 Task: Add Celsius Sparkling Watermelon, Energy Drink to the cart.
Action: Mouse moved to (43, 274)
Screenshot: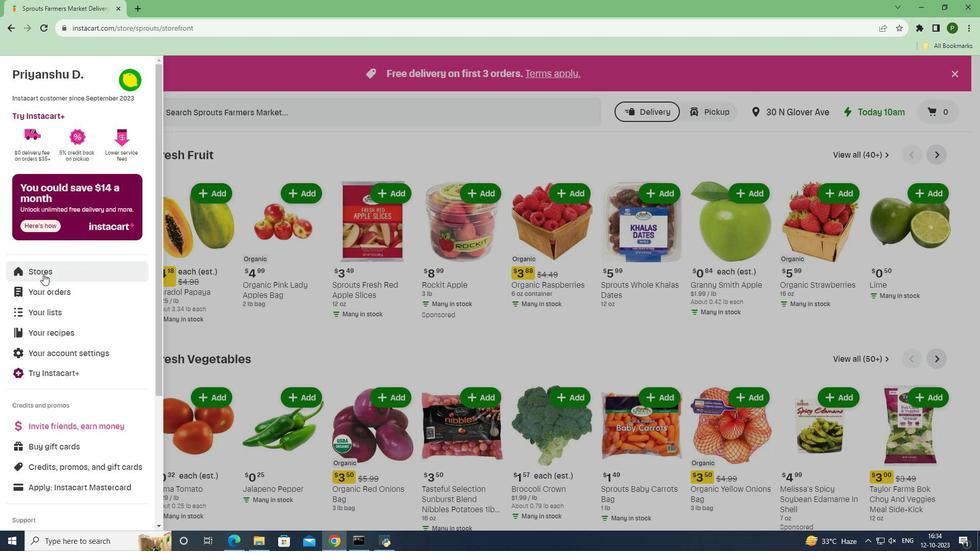 
Action: Mouse pressed left at (43, 274)
Screenshot: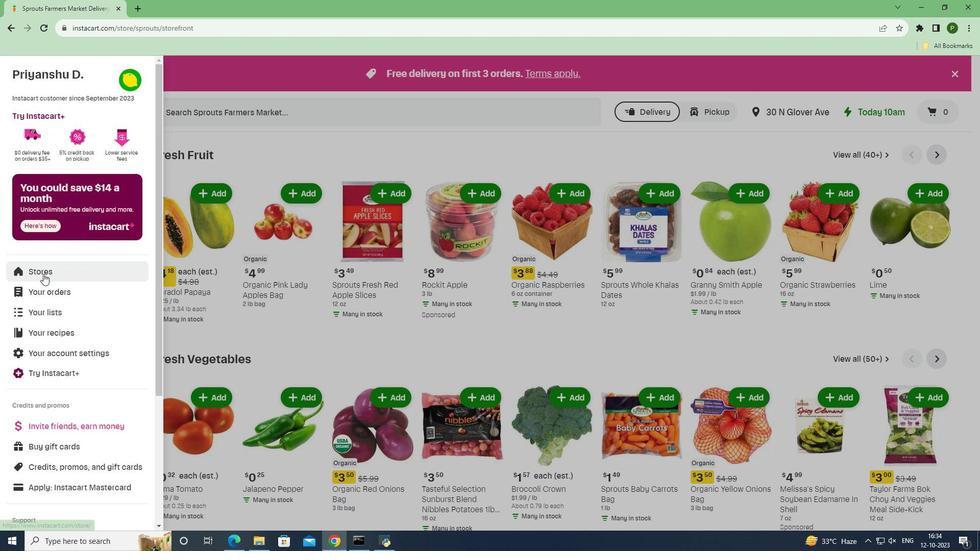 
Action: Mouse moved to (229, 116)
Screenshot: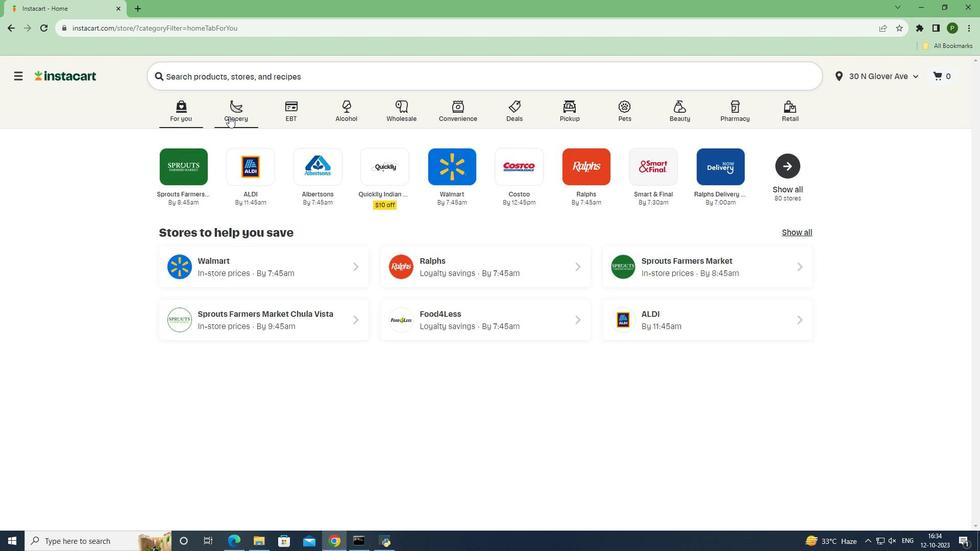 
Action: Mouse pressed left at (229, 116)
Screenshot: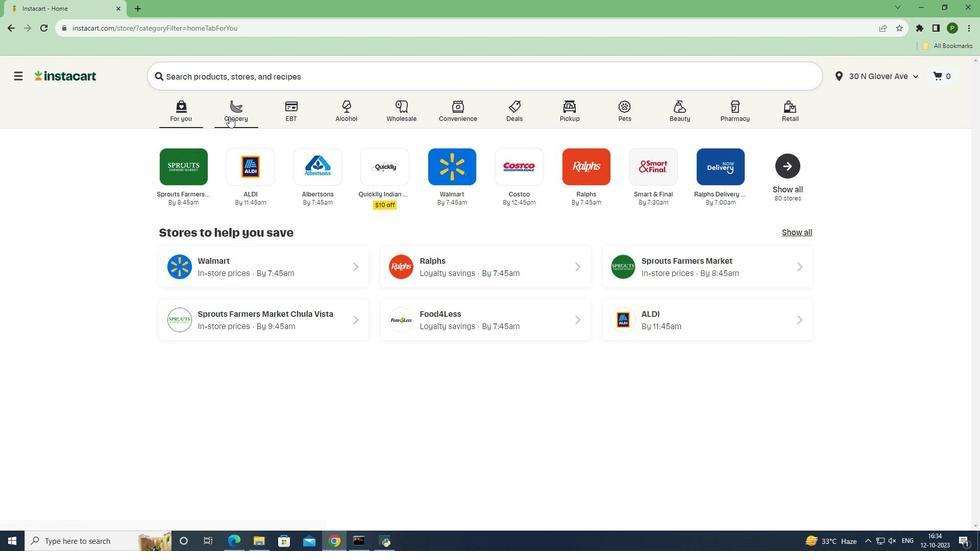 
Action: Mouse moved to (394, 230)
Screenshot: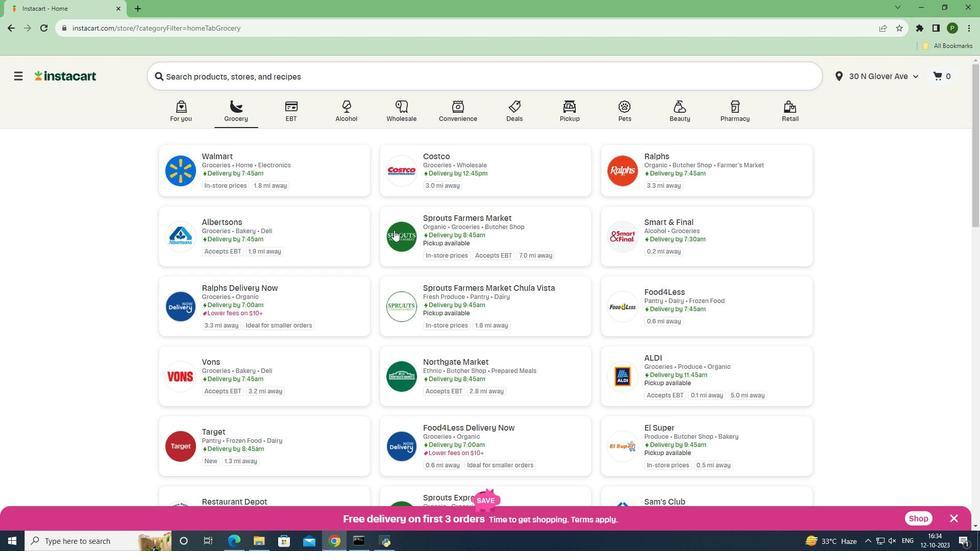 
Action: Mouse pressed left at (394, 230)
Screenshot: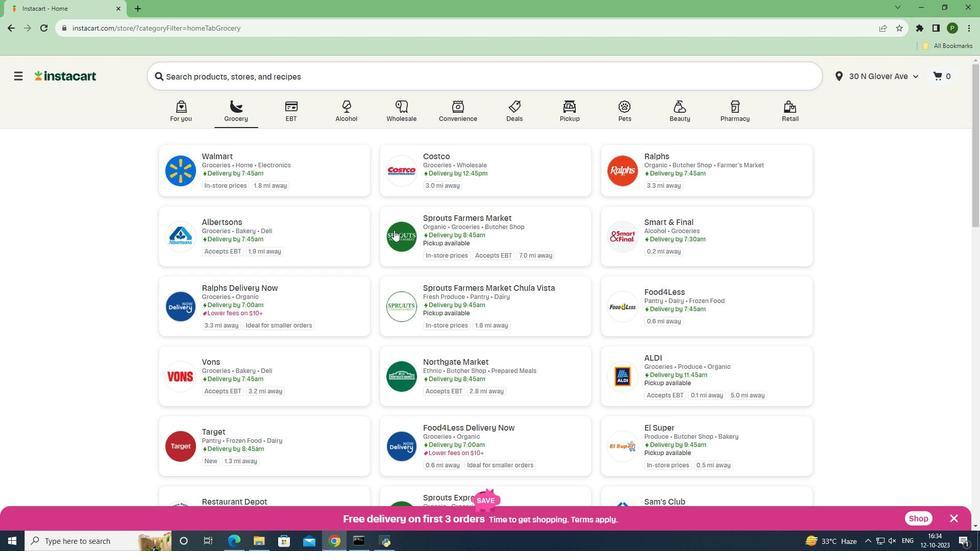 
Action: Mouse moved to (57, 380)
Screenshot: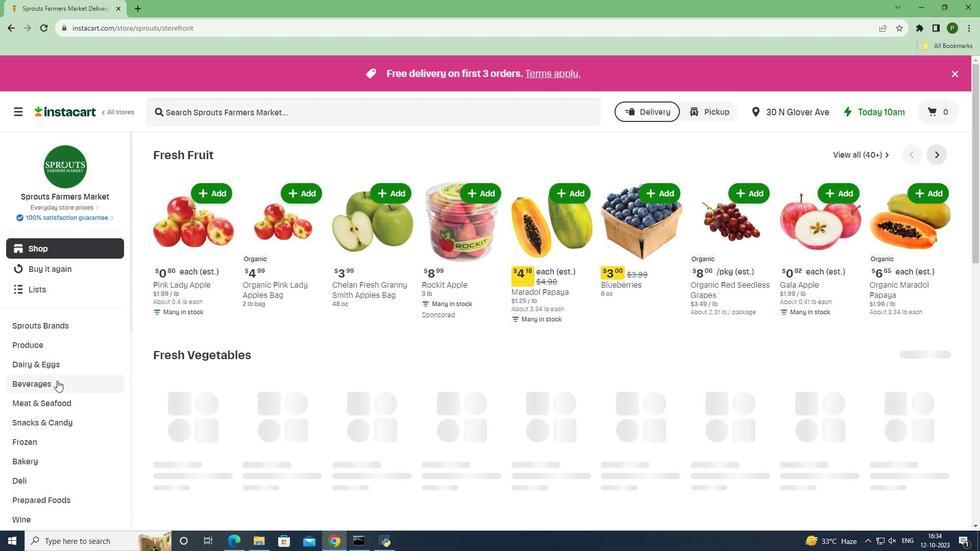 
Action: Mouse pressed left at (57, 380)
Screenshot: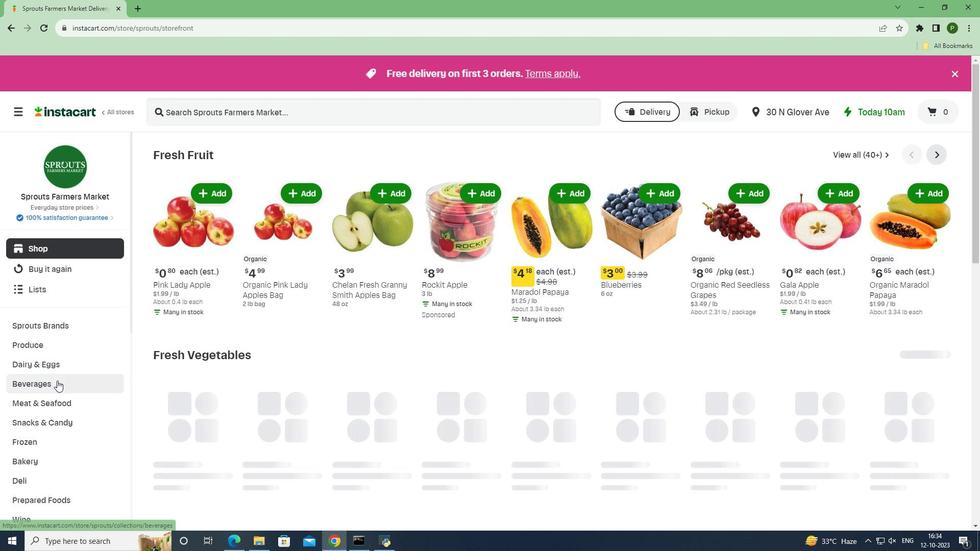 
Action: Mouse moved to (536, 177)
Screenshot: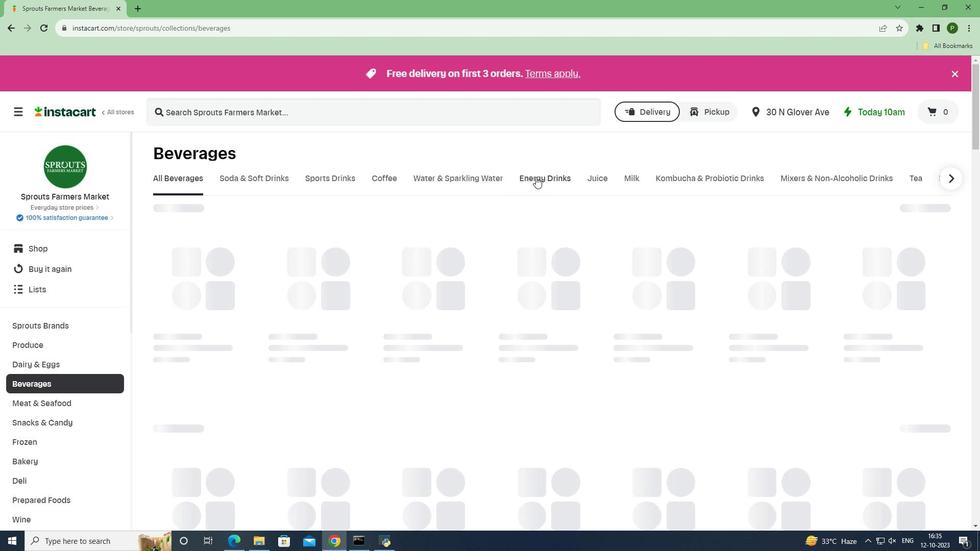 
Action: Mouse pressed left at (536, 177)
Screenshot: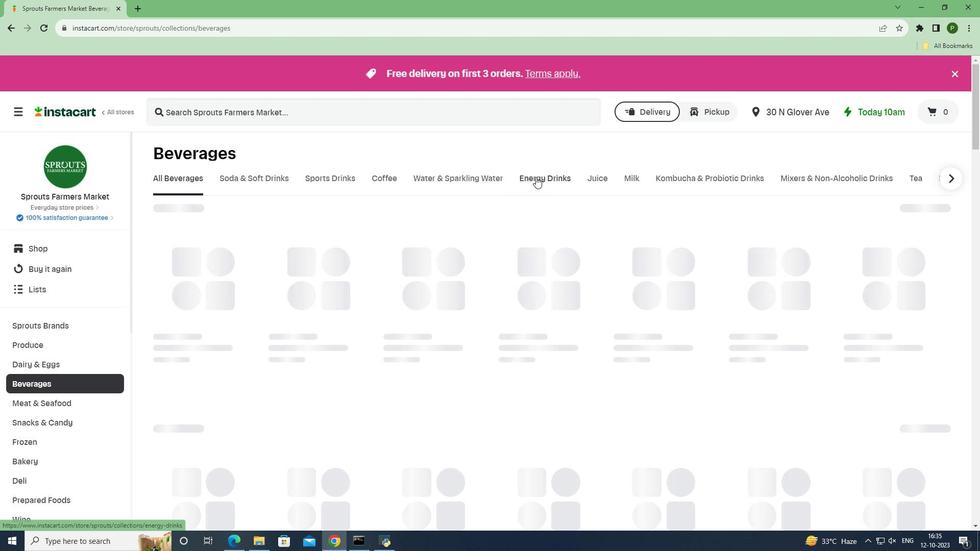 
Action: Mouse moved to (315, 109)
Screenshot: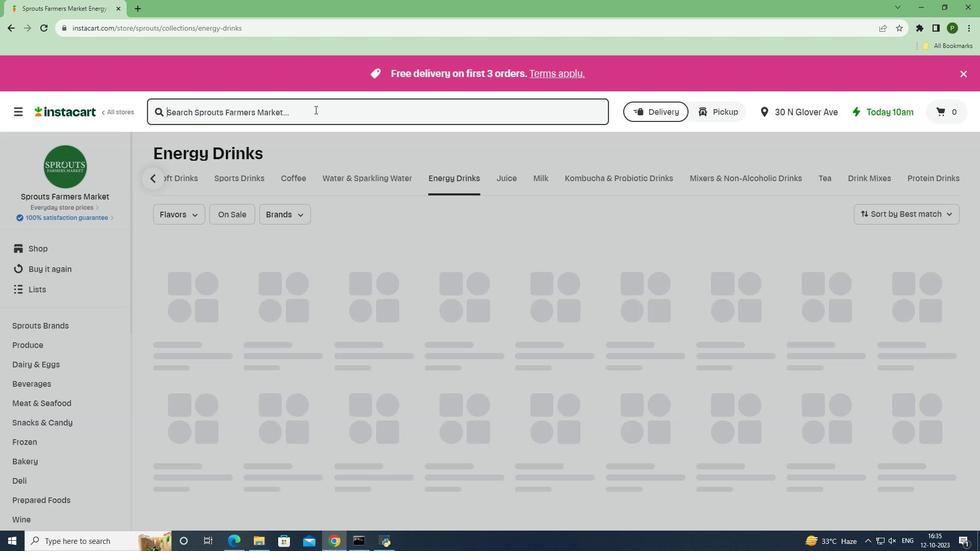 
Action: Mouse pressed left at (315, 109)
Screenshot: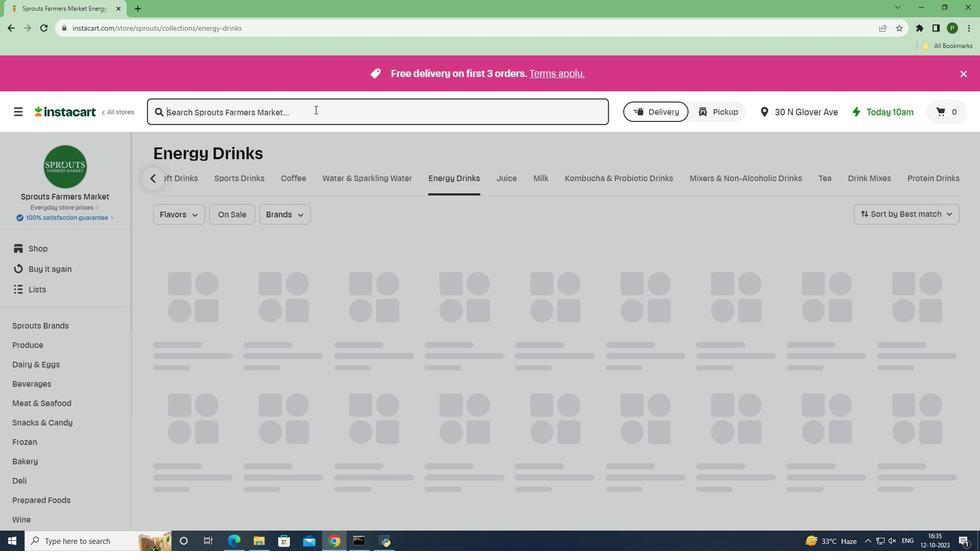 
Action: Key pressed <Key.caps_lock>C<Key.caps_lock>elsius<Key.space><Key.caps_lock>S<Key.caps_lock>parkling<Key.space><Key.caps_lock>W<Key.caps_lock>atermelon,<Key.space><Key.caps_lock>E<Key.caps_lock>nergy<Key.space><Key.caps_lock>D<Key.caps_lock>rink<Key.space><Key.enter>
Screenshot: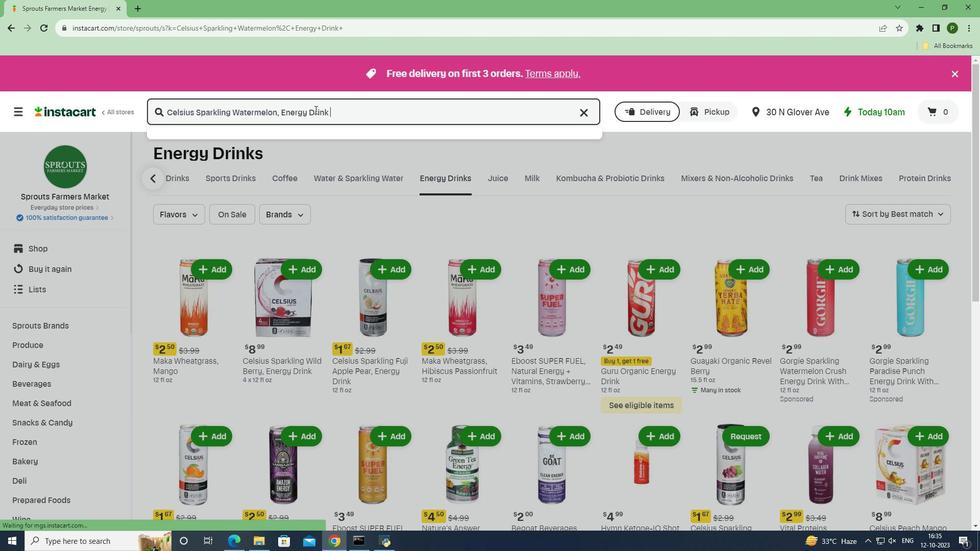 
Action: Mouse moved to (279, 227)
Screenshot: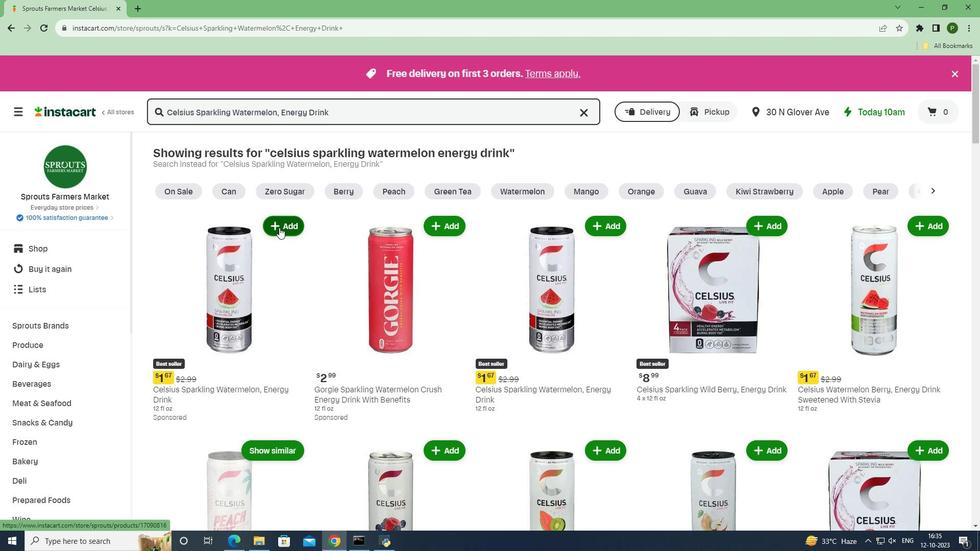 
Action: Mouse pressed left at (279, 227)
Screenshot: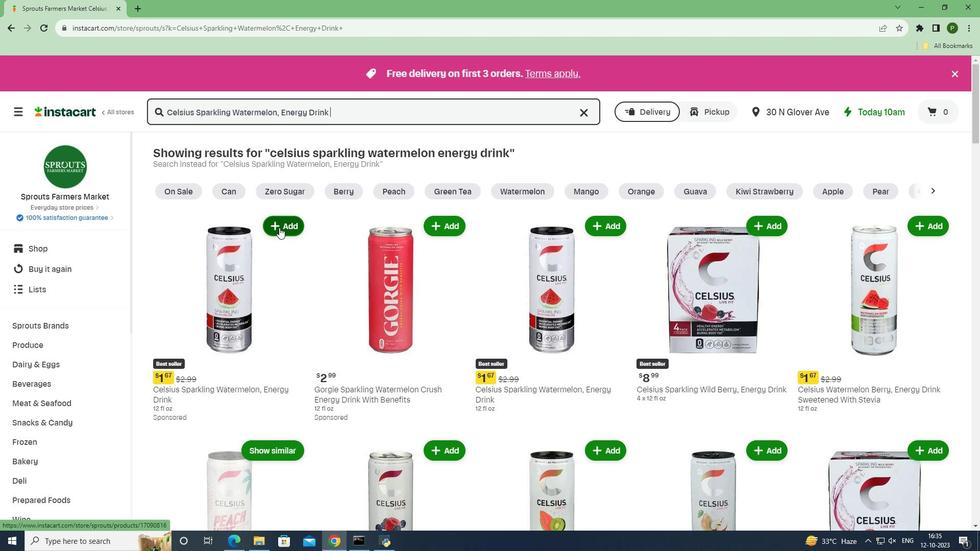 
Action: Mouse moved to (304, 288)
Screenshot: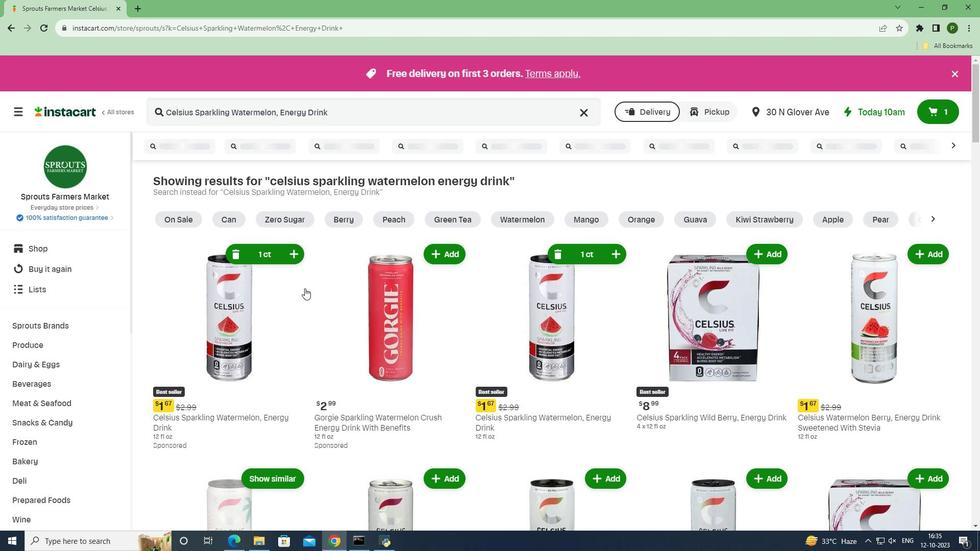 
